 Task: Sort the products in the category "Mexican" by unit price (high first).
Action: Mouse moved to (23, 119)
Screenshot: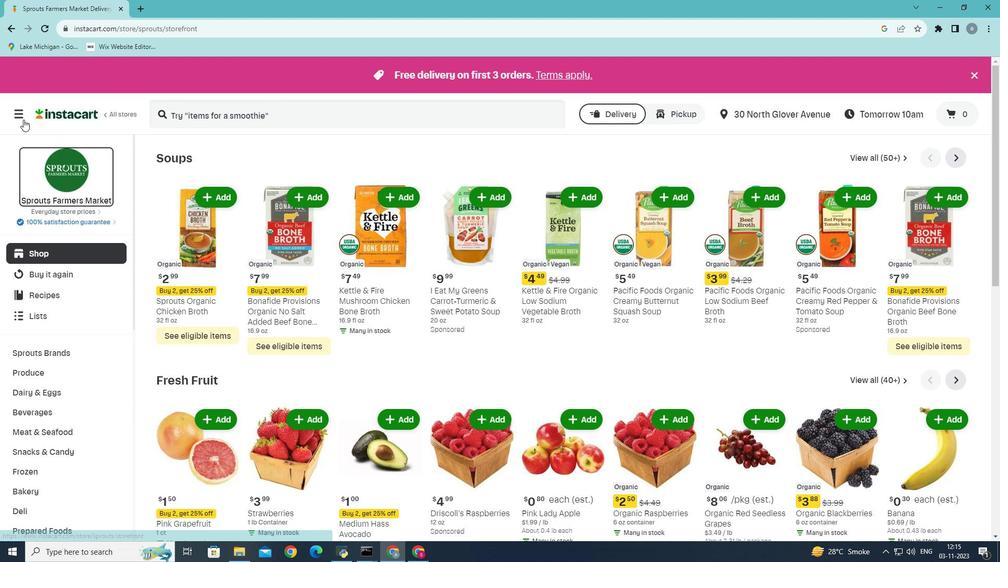 
Action: Mouse pressed left at (23, 119)
Screenshot: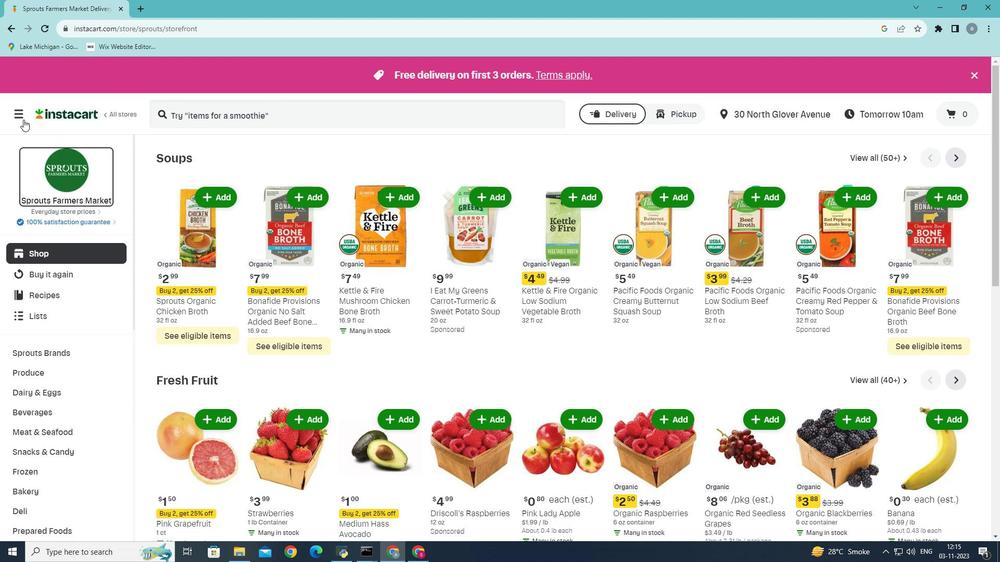 
Action: Mouse moved to (47, 291)
Screenshot: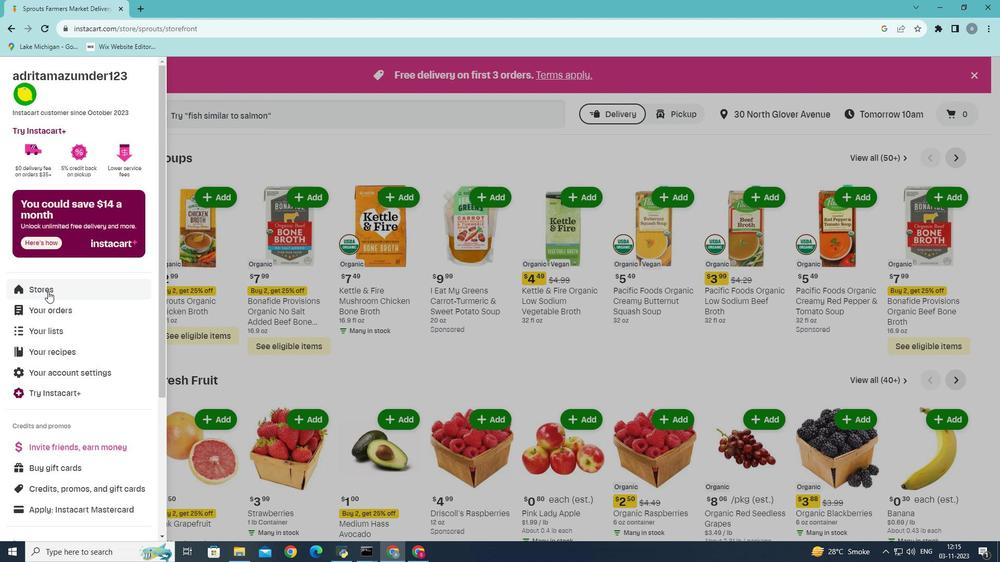 
Action: Mouse pressed left at (47, 291)
Screenshot: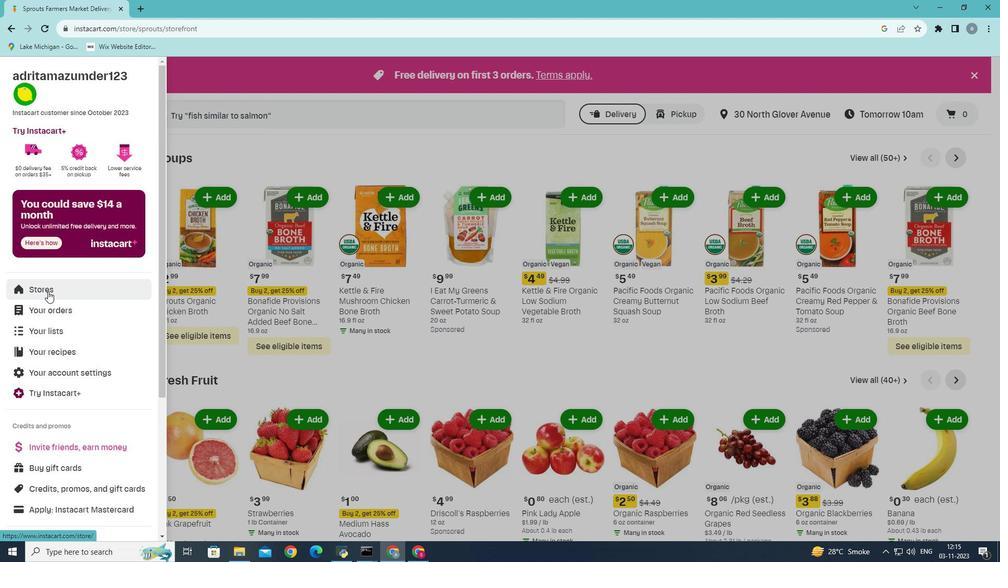 
Action: Mouse moved to (237, 112)
Screenshot: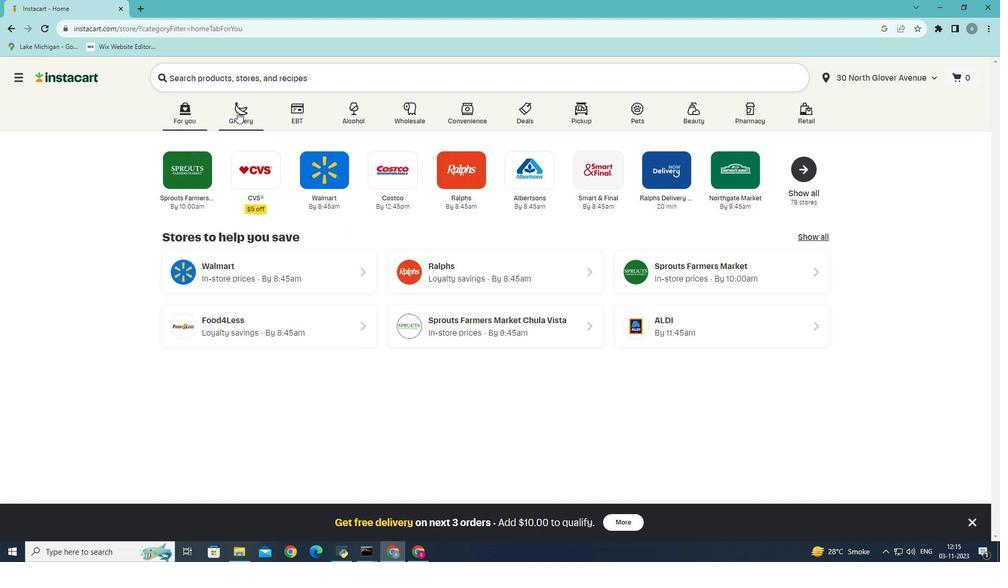 
Action: Mouse pressed left at (237, 112)
Screenshot: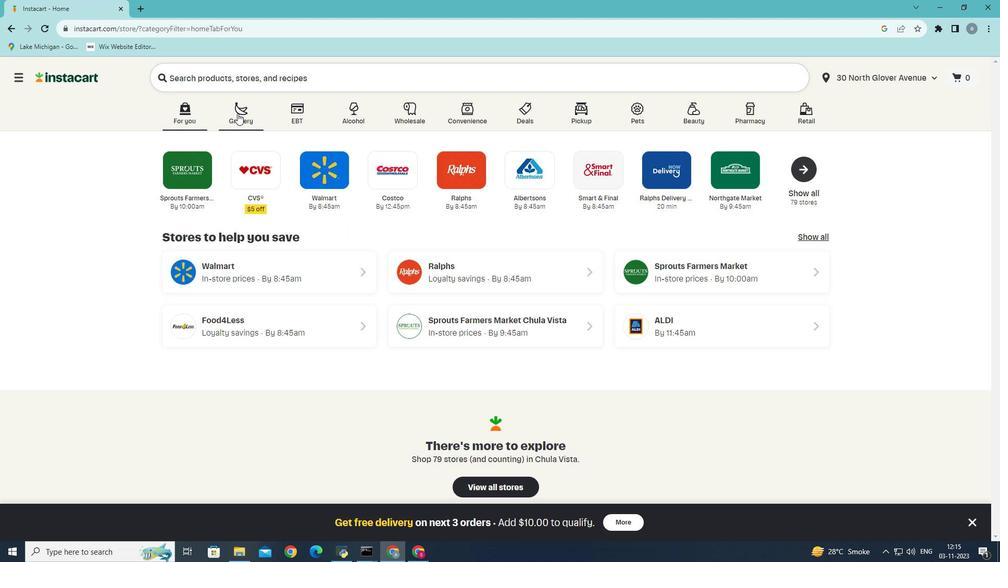 
Action: Mouse moved to (229, 300)
Screenshot: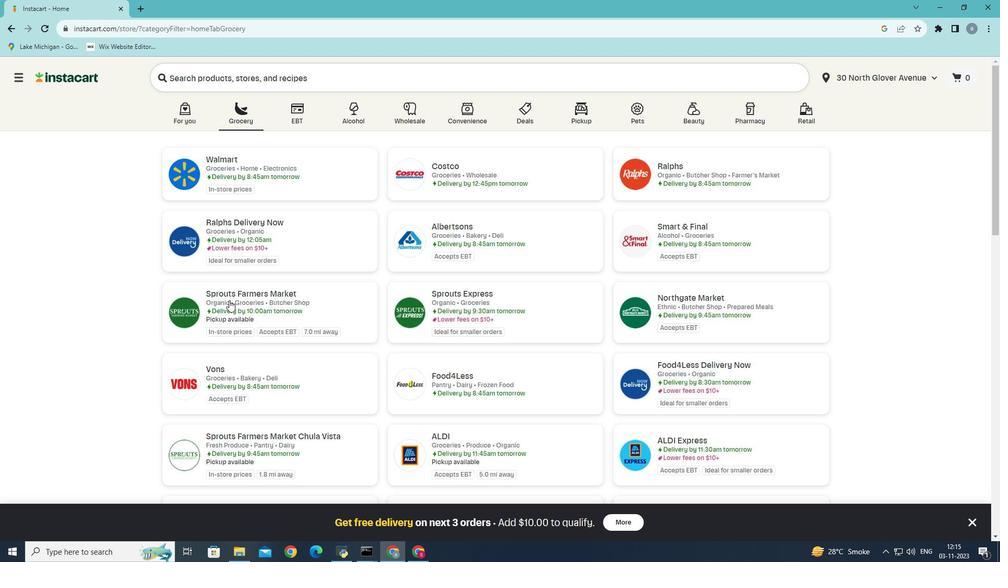 
Action: Mouse pressed left at (229, 300)
Screenshot: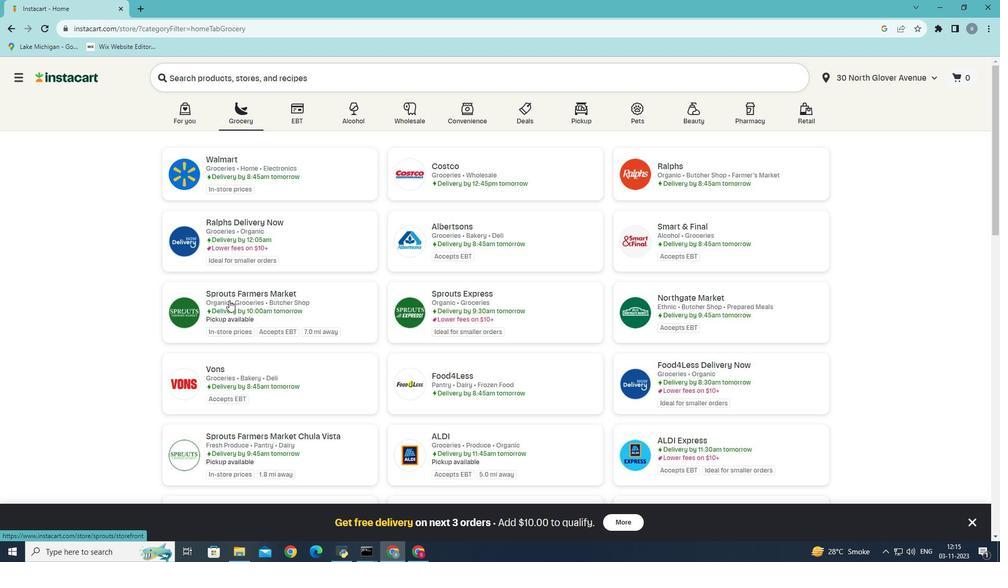 
Action: Mouse moved to (45, 490)
Screenshot: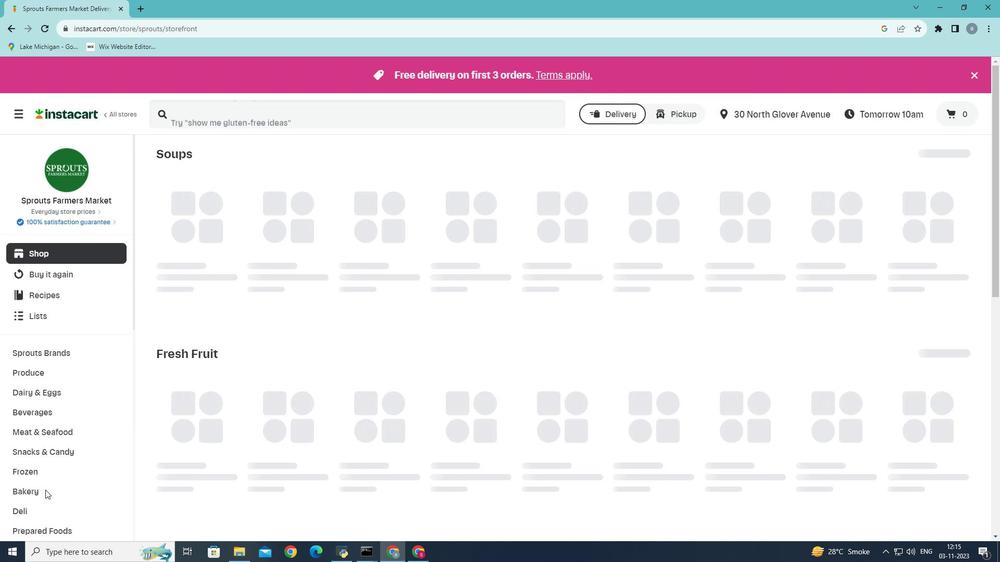 
Action: Mouse scrolled (45, 489) with delta (0, 0)
Screenshot: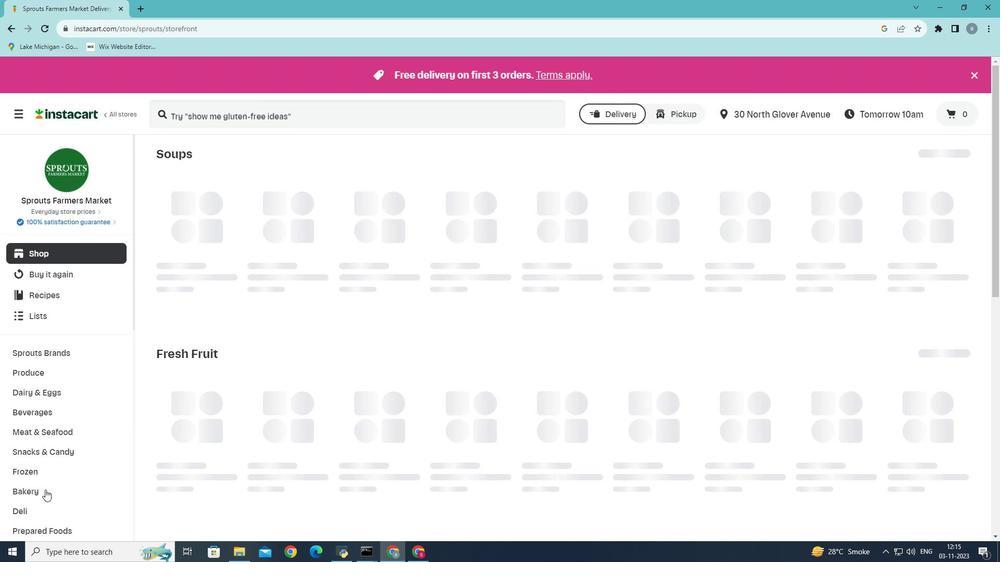
Action: Mouse moved to (42, 483)
Screenshot: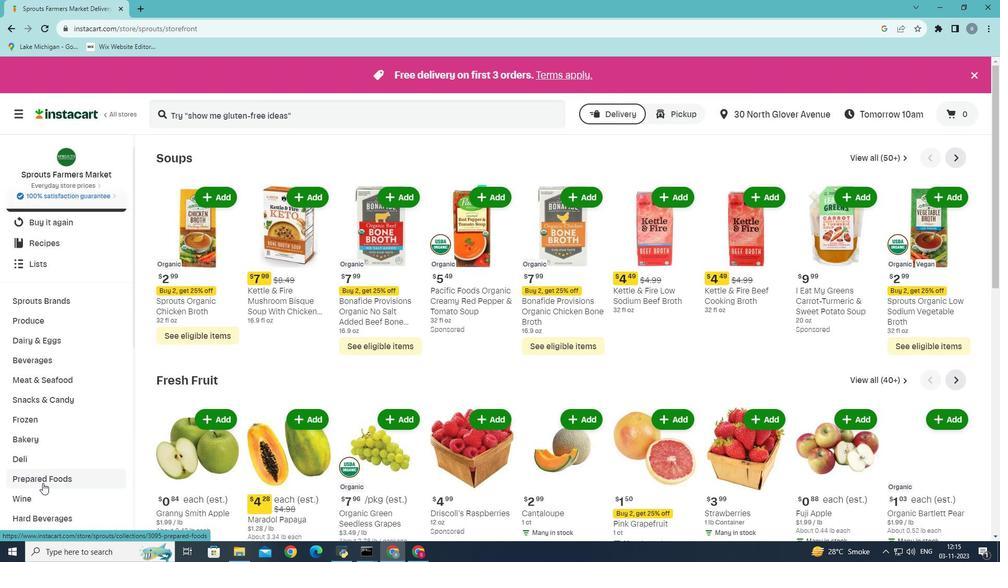 
Action: Mouse pressed left at (42, 483)
Screenshot: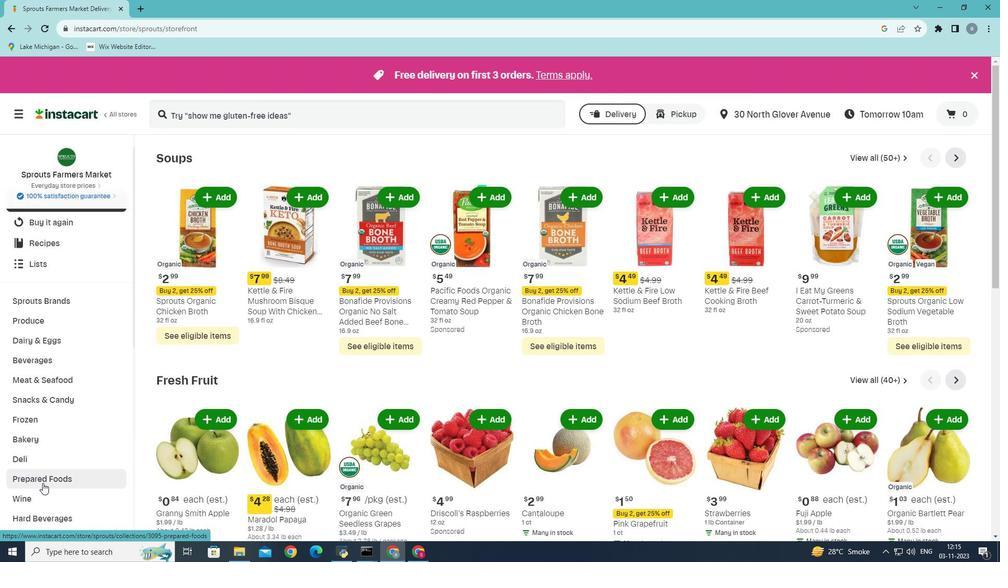 
Action: Mouse moved to (369, 183)
Screenshot: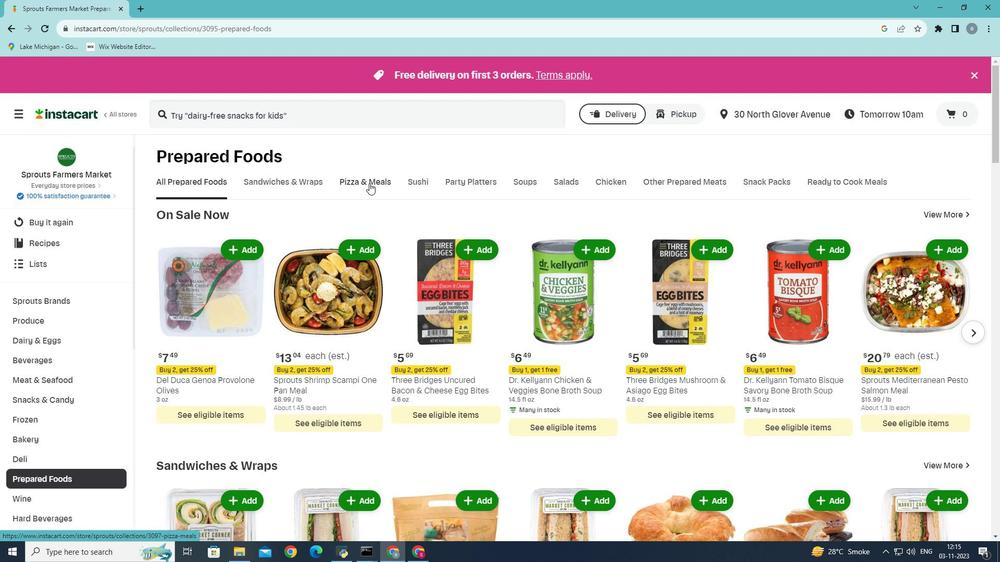 
Action: Mouse pressed left at (369, 183)
Screenshot: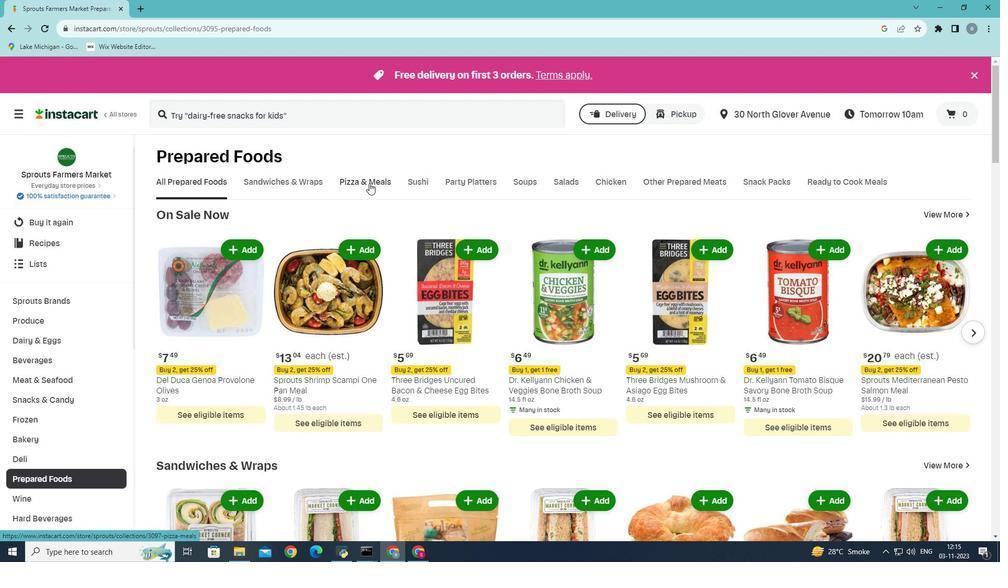 
Action: Mouse moved to (467, 227)
Screenshot: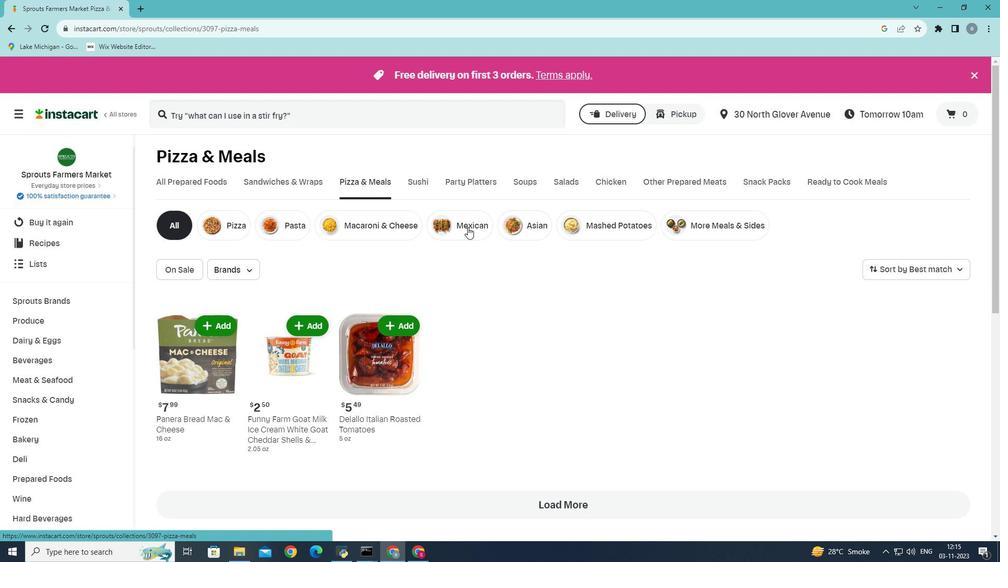 
Action: Mouse pressed left at (467, 227)
Screenshot: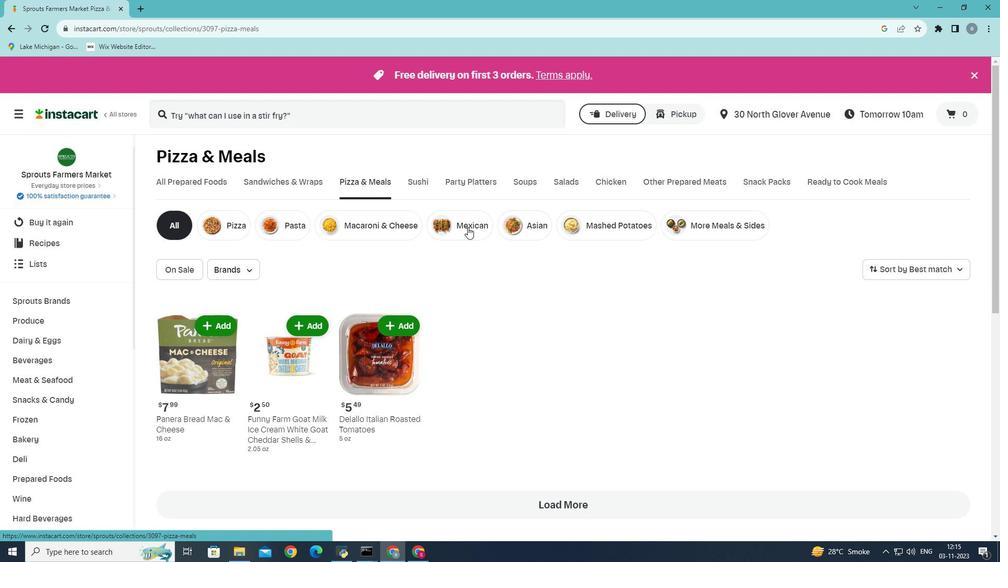 
Action: Mouse moved to (960, 268)
Screenshot: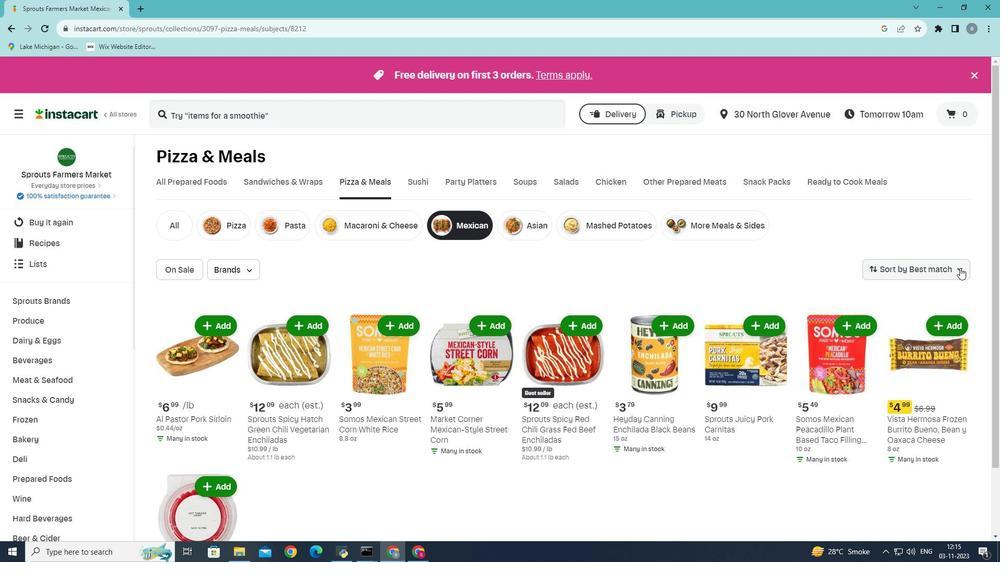
Action: Mouse pressed left at (960, 268)
Screenshot: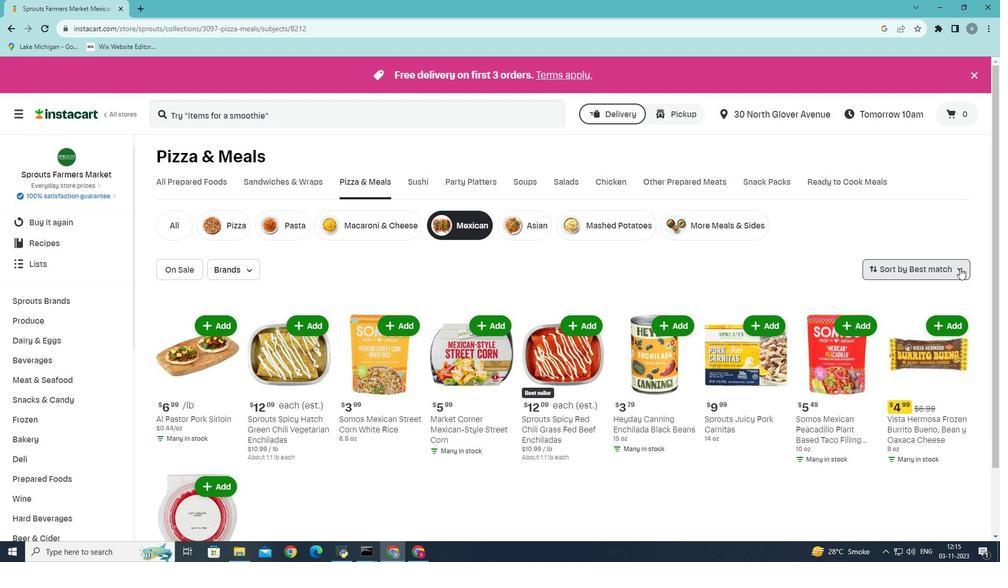 
Action: Mouse moved to (925, 400)
Screenshot: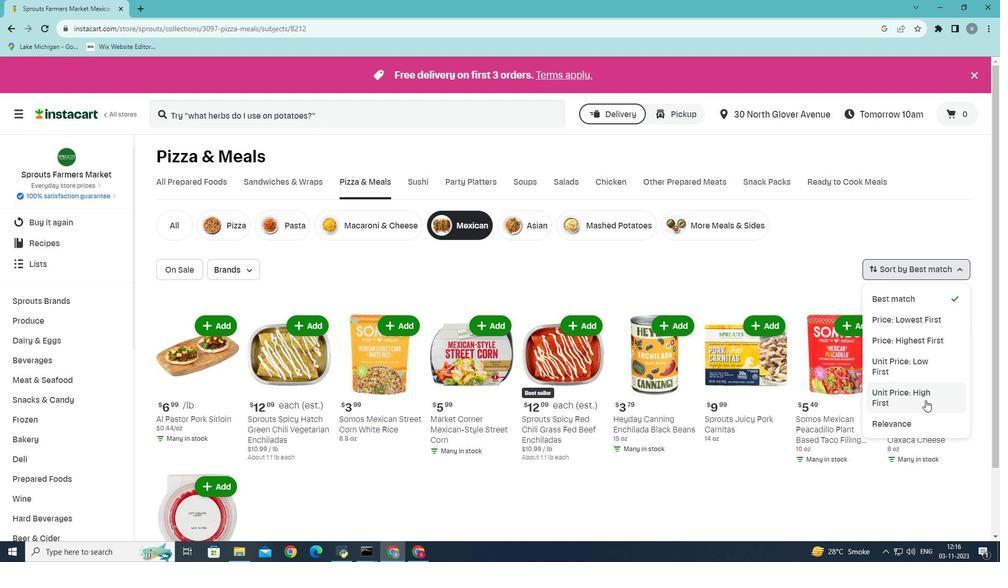 
Action: Mouse pressed left at (925, 400)
Screenshot: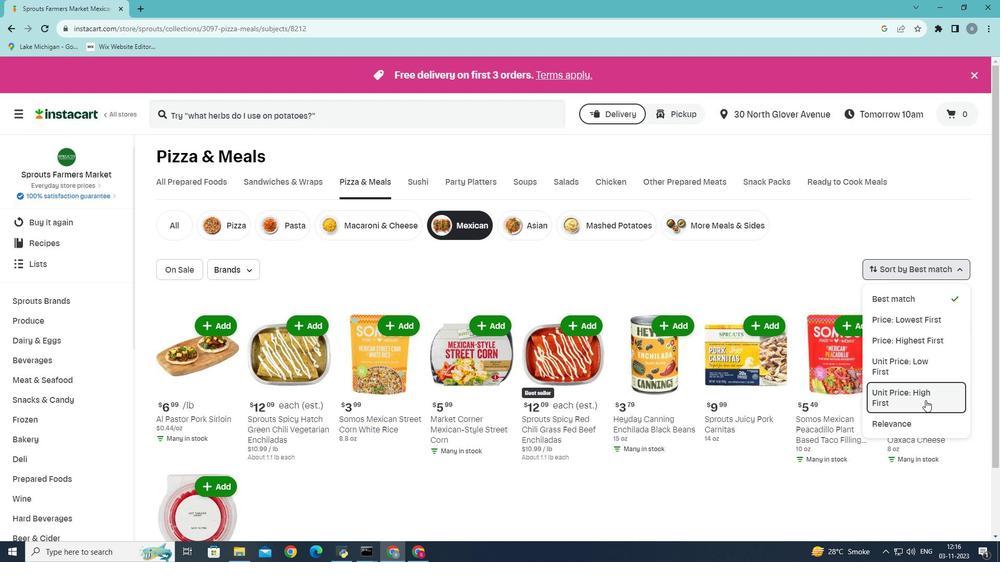 
Action: Mouse moved to (914, 384)
Screenshot: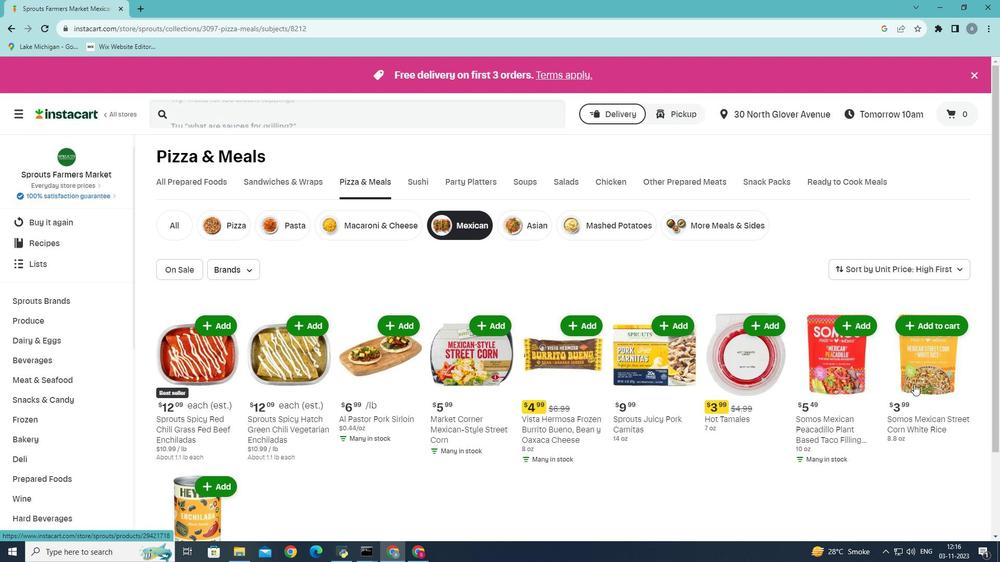 
